 Task: Change editior layout in two columns bottom.
Action: Mouse moved to (139, 307)
Screenshot: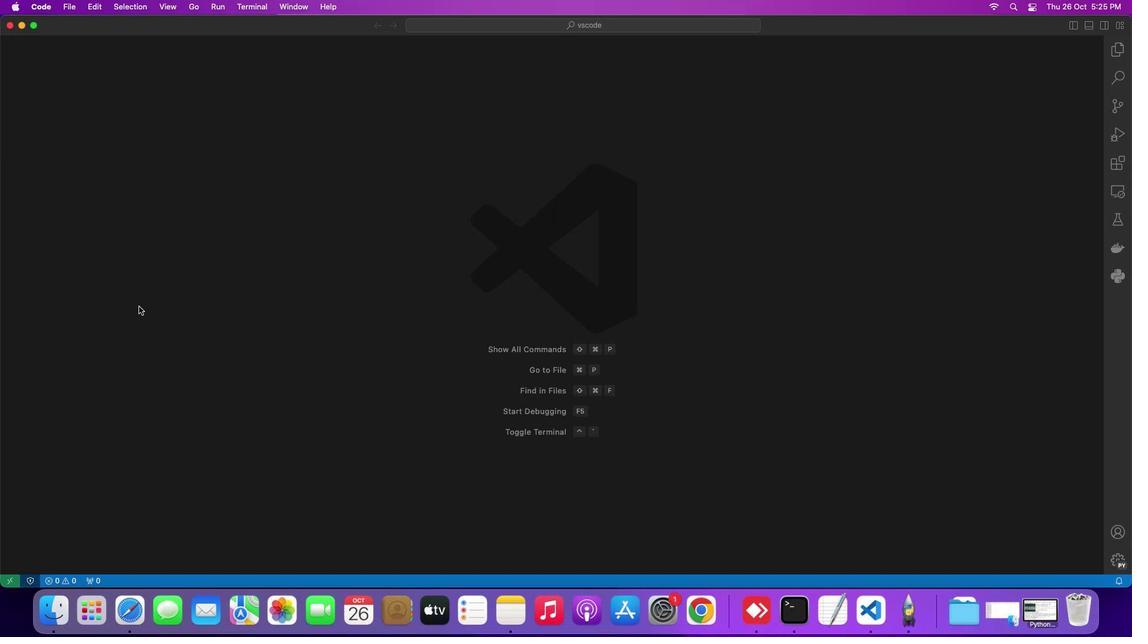 
Action: Mouse pressed left at (139, 307)
Screenshot: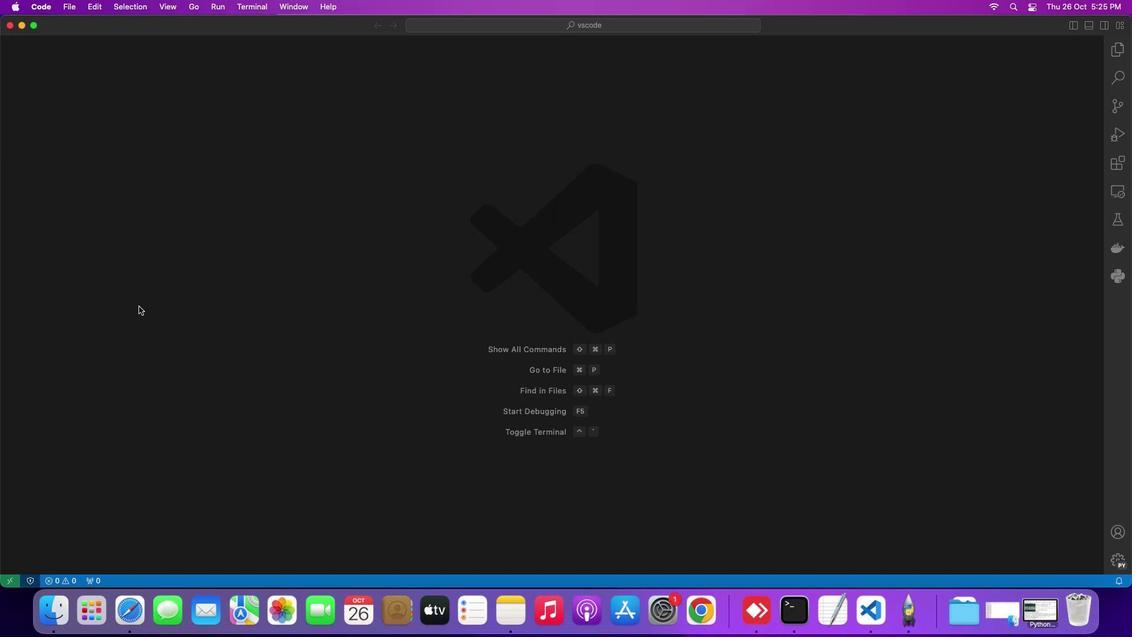 
Action: Mouse moved to (166, 4)
Screenshot: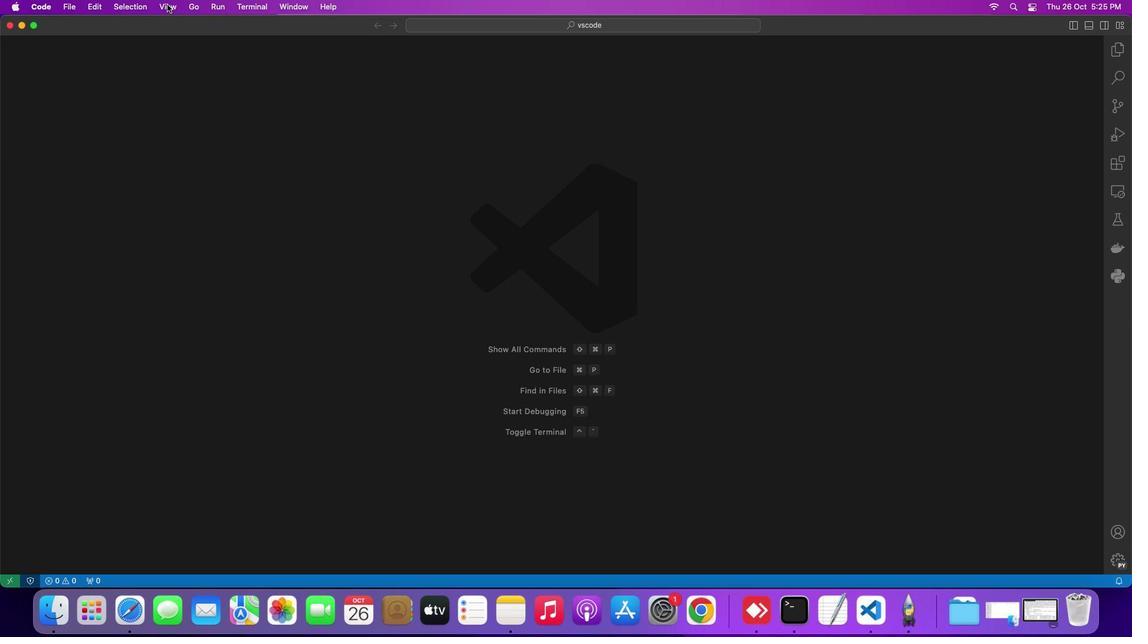 
Action: Mouse pressed left at (166, 4)
Screenshot: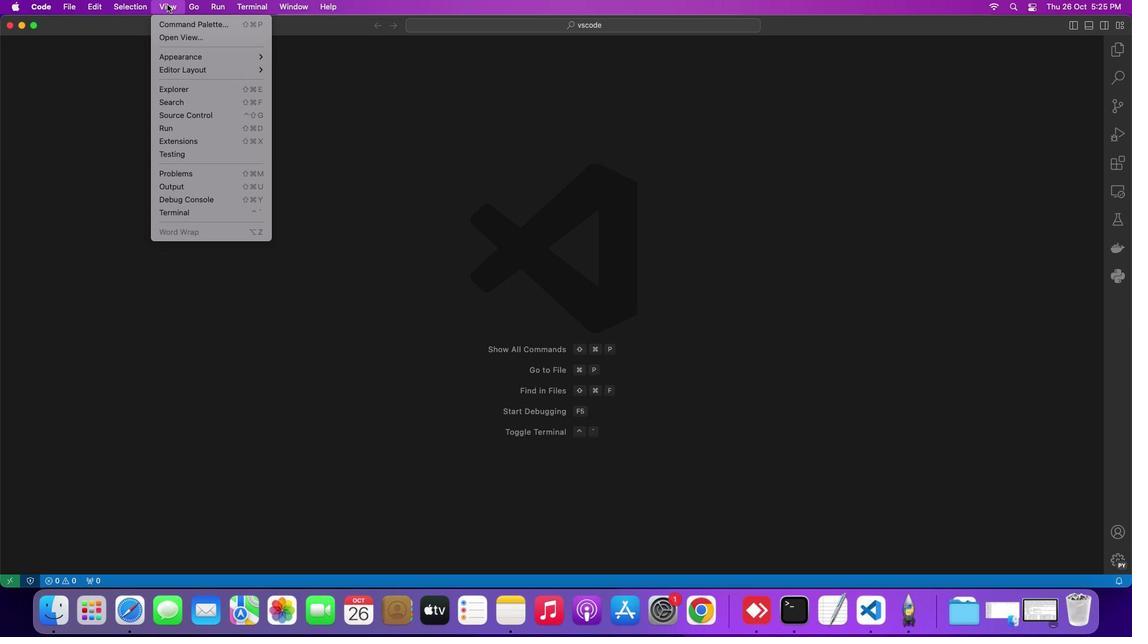 
Action: Mouse moved to (171, 64)
Screenshot: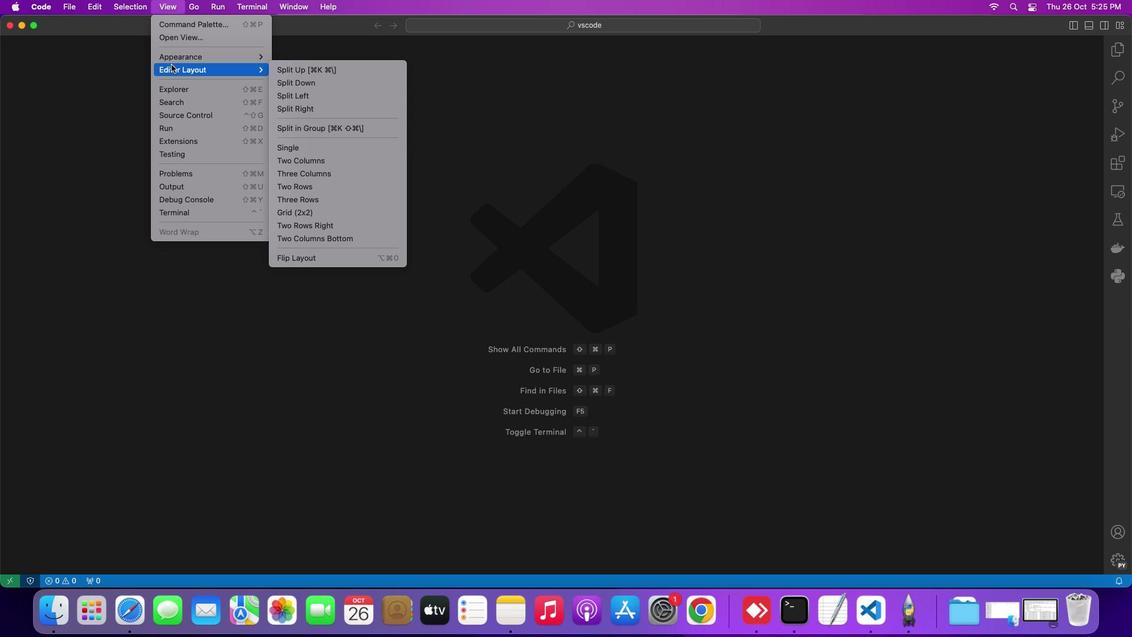 
Action: Mouse pressed left at (171, 64)
Screenshot: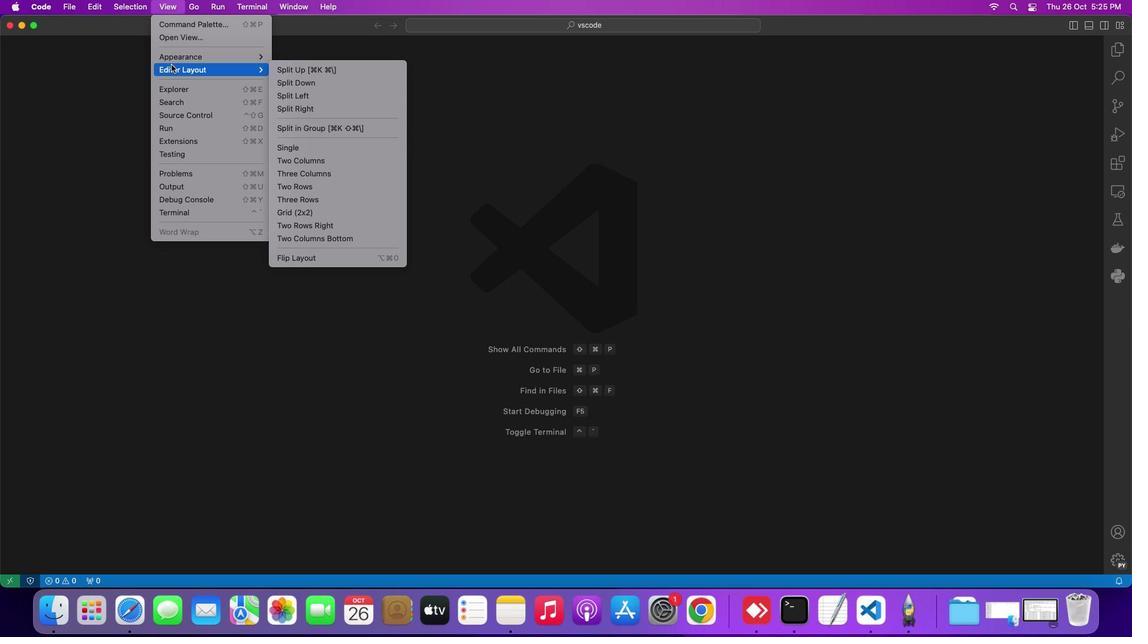 
Action: Mouse moved to (308, 233)
Screenshot: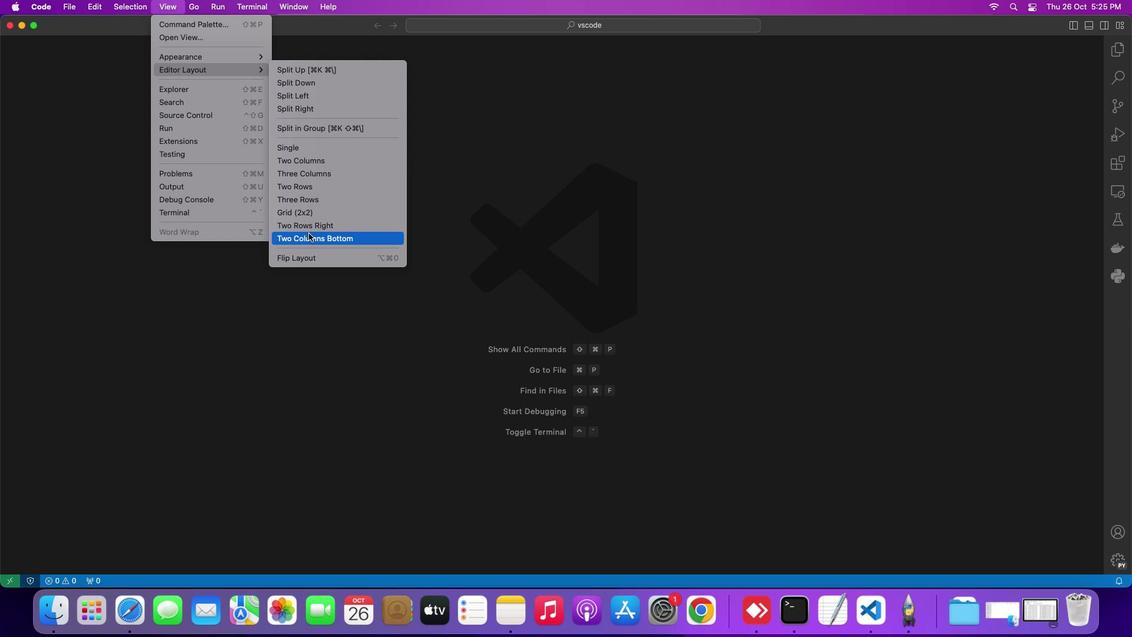 
Action: Mouse pressed left at (308, 233)
Screenshot: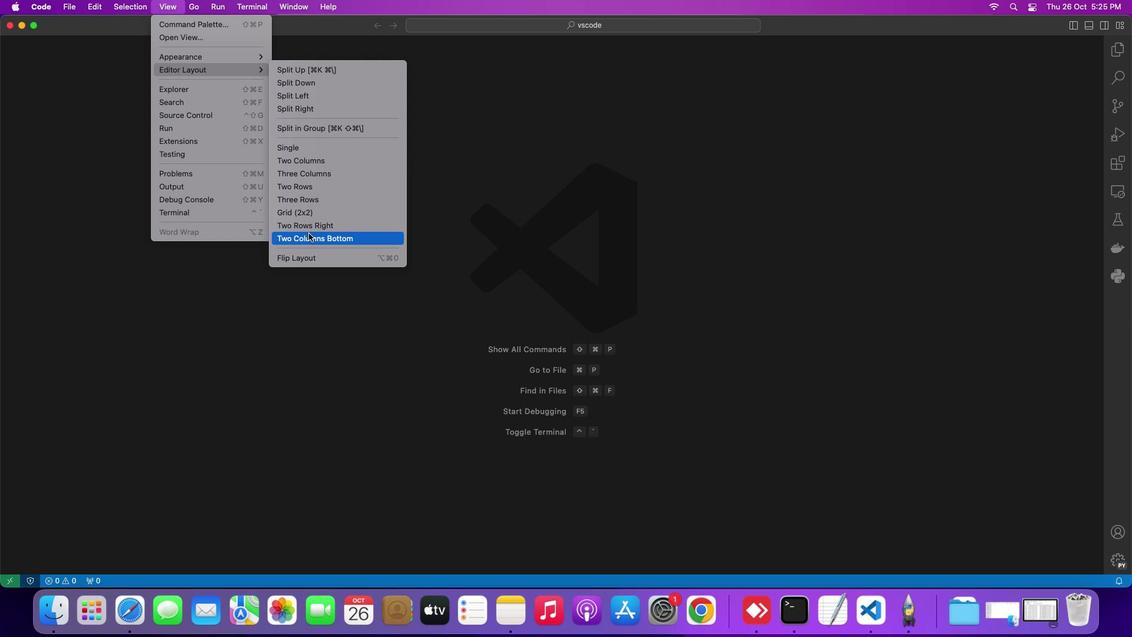 
Action: Mouse moved to (331, 233)
Screenshot: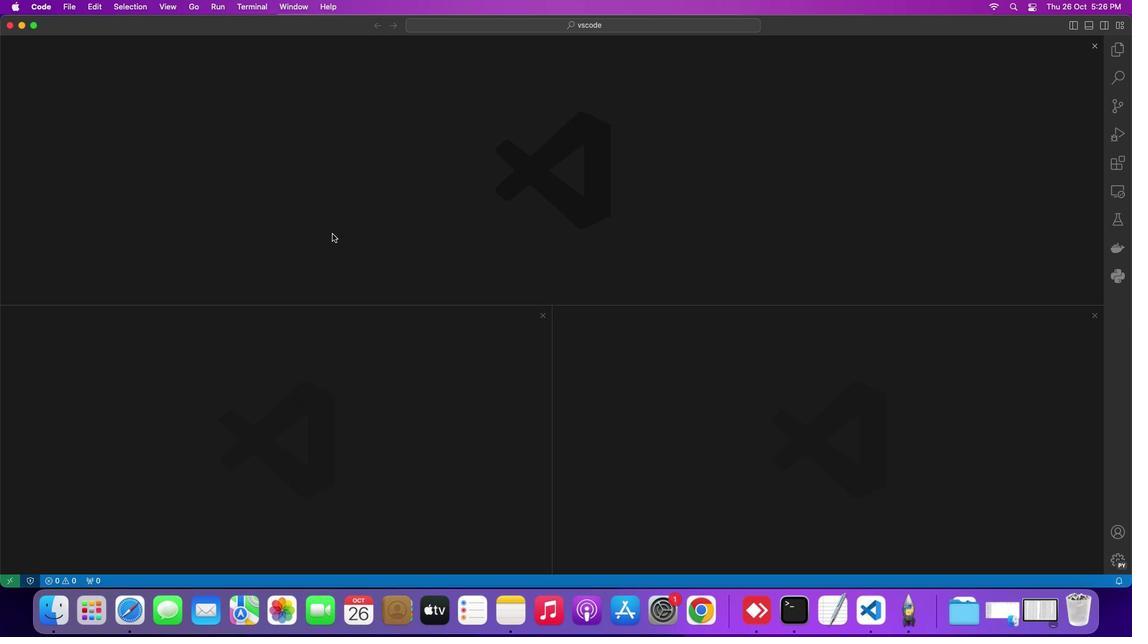 
